Task: Add the "Shop by category" component in the site builder.
Action: Mouse moved to (895, 63)
Screenshot: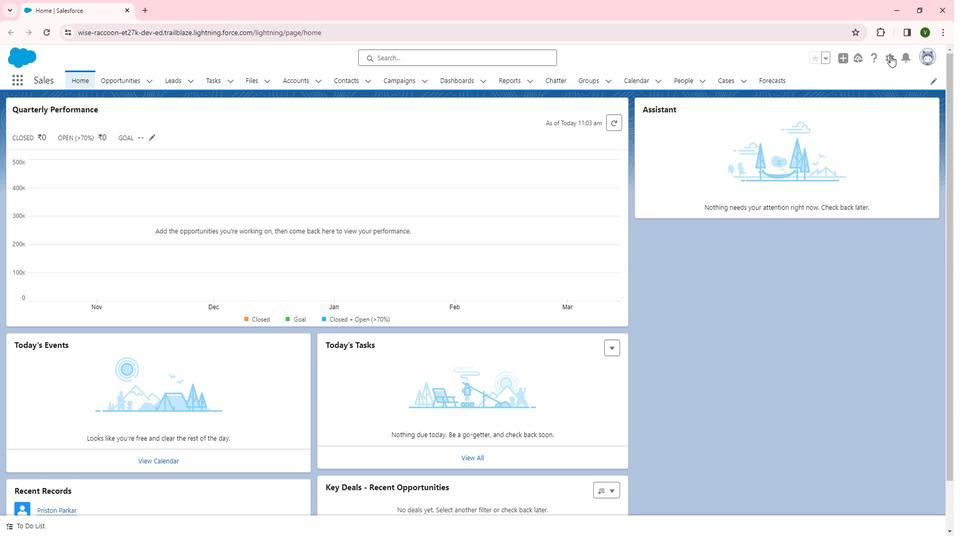 
Action: Mouse pressed left at (895, 63)
Screenshot: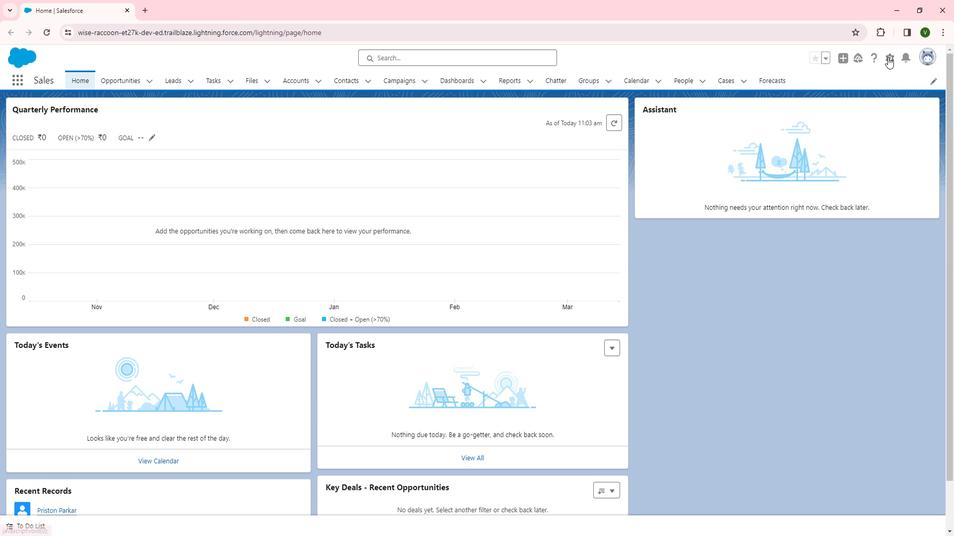 
Action: Mouse moved to (864, 92)
Screenshot: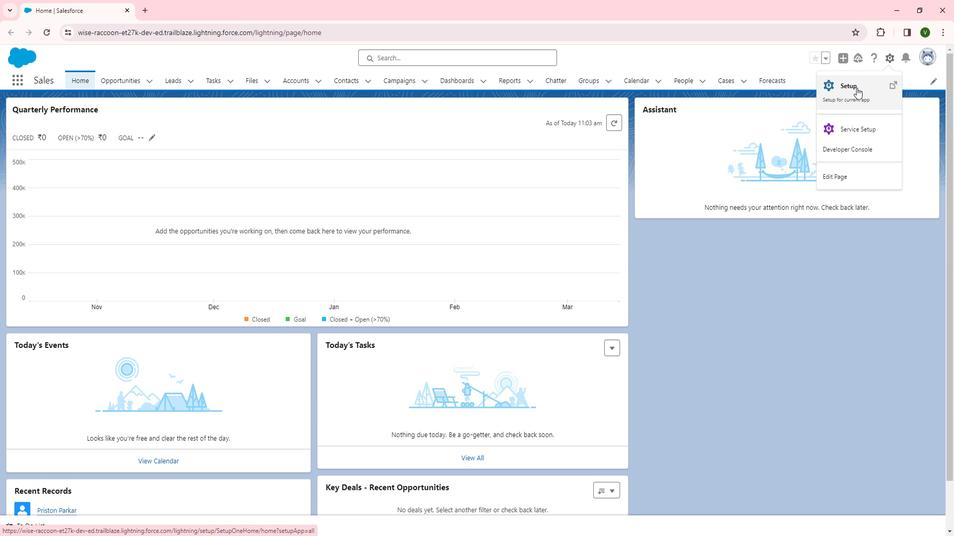 
Action: Mouse pressed left at (864, 92)
Screenshot: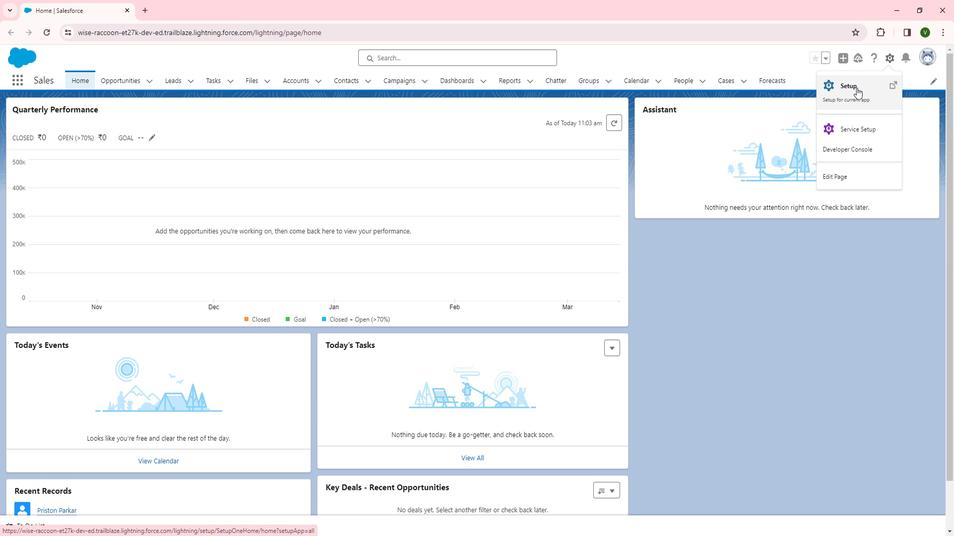 
Action: Mouse moved to (91, 291)
Screenshot: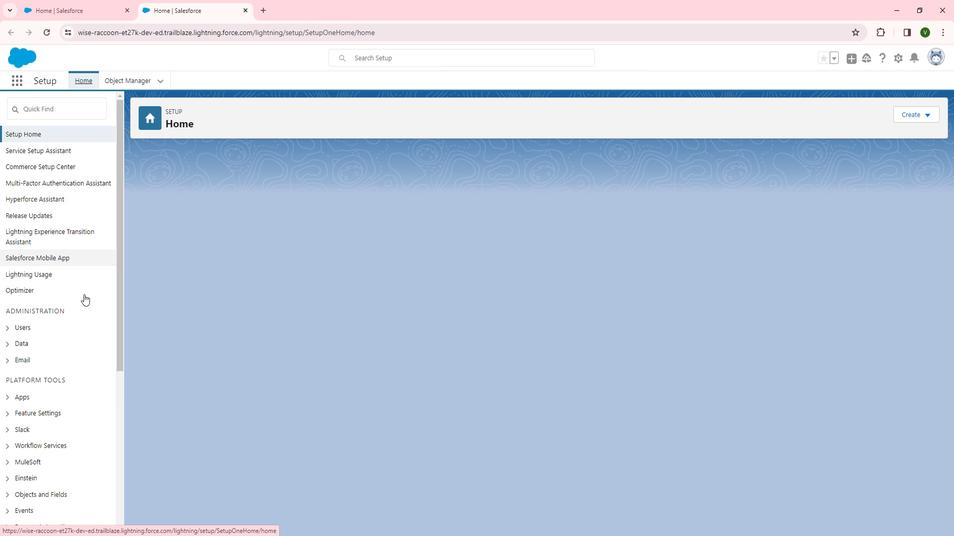 
Action: Mouse scrolled (91, 291) with delta (0, 0)
Screenshot: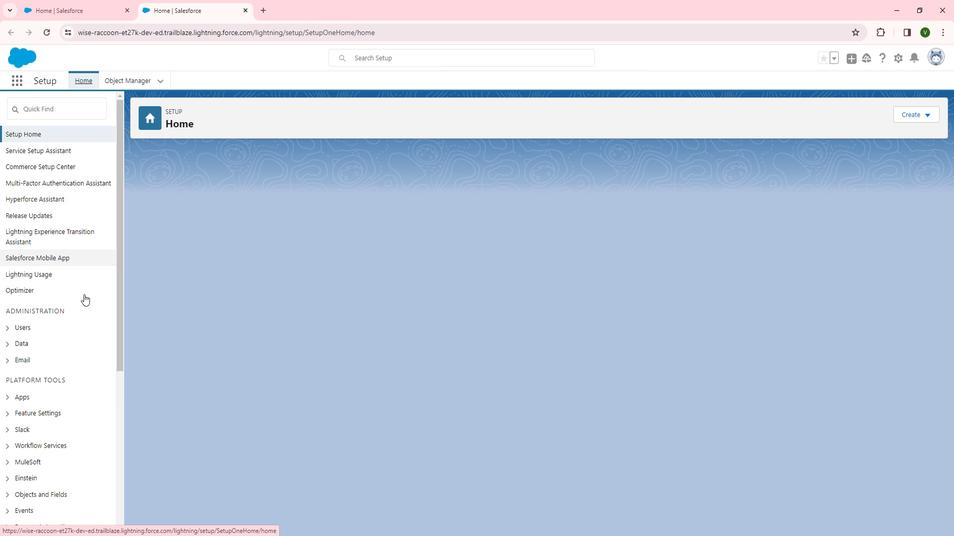 
Action: Mouse scrolled (91, 291) with delta (0, 0)
Screenshot: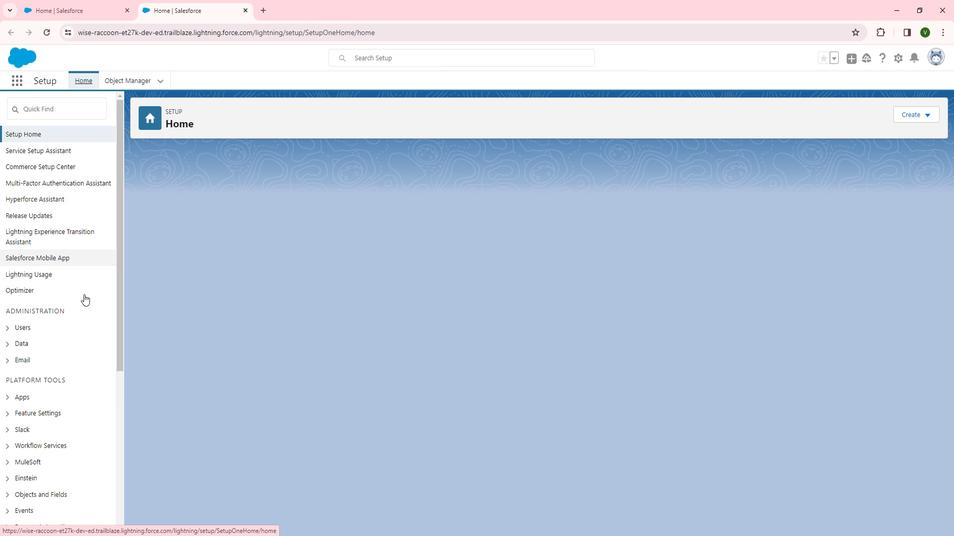 
Action: Mouse scrolled (91, 291) with delta (0, 0)
Screenshot: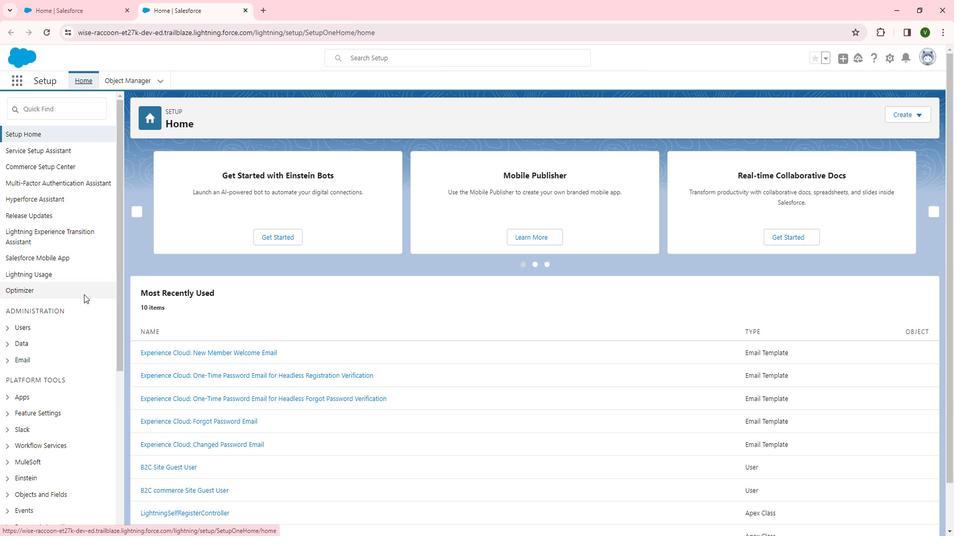 
Action: Mouse scrolled (91, 291) with delta (0, 0)
Screenshot: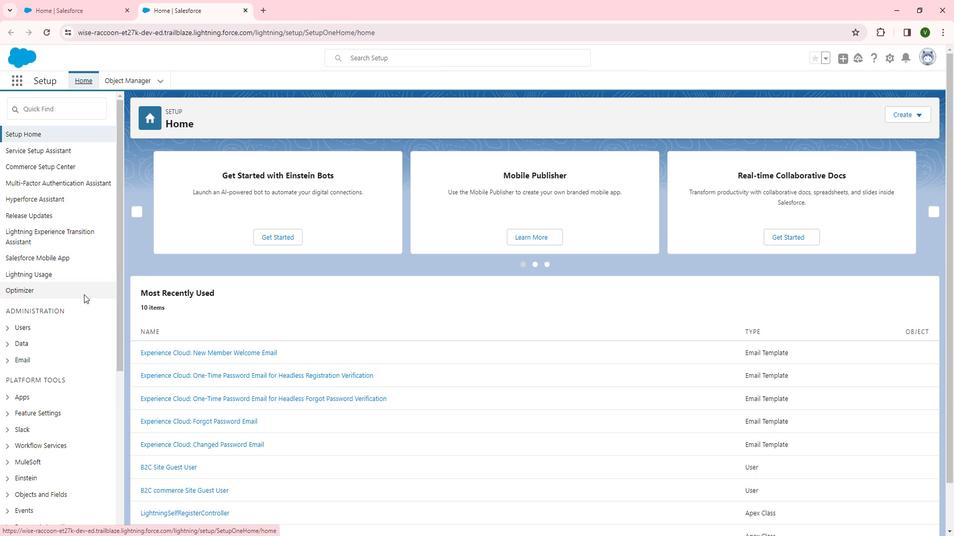 
Action: Mouse moved to (37, 207)
Screenshot: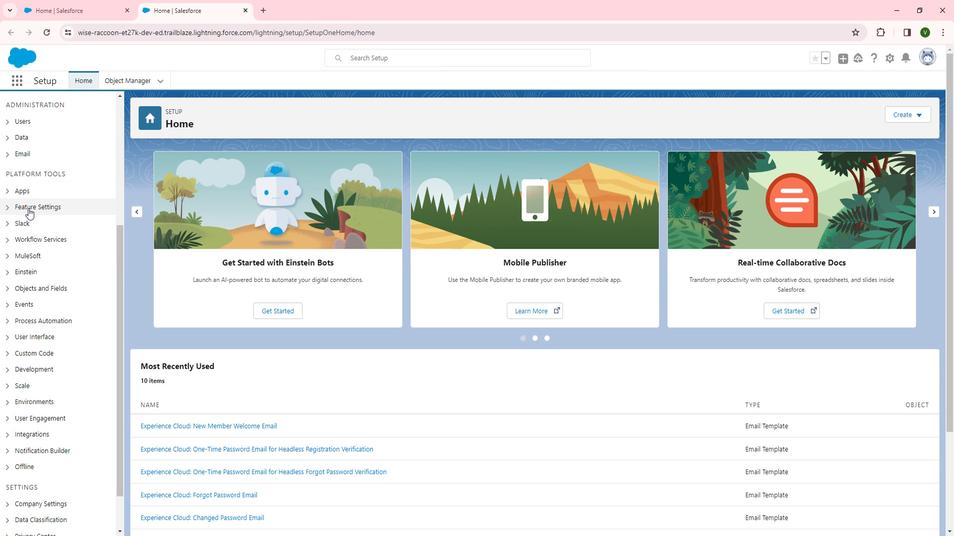 
Action: Mouse pressed left at (37, 207)
Screenshot: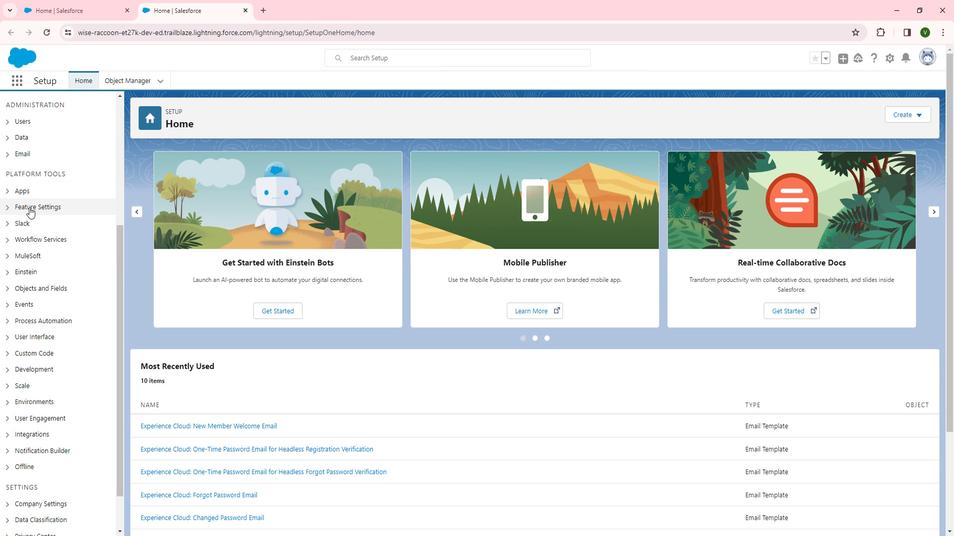 
Action: Mouse moved to (46, 240)
Screenshot: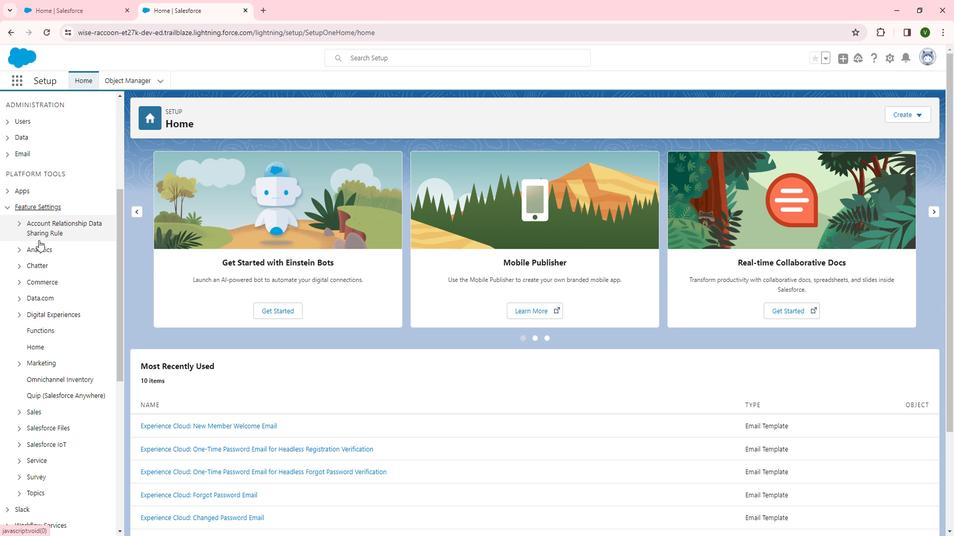 
Action: Mouse scrolled (46, 239) with delta (0, 0)
Screenshot: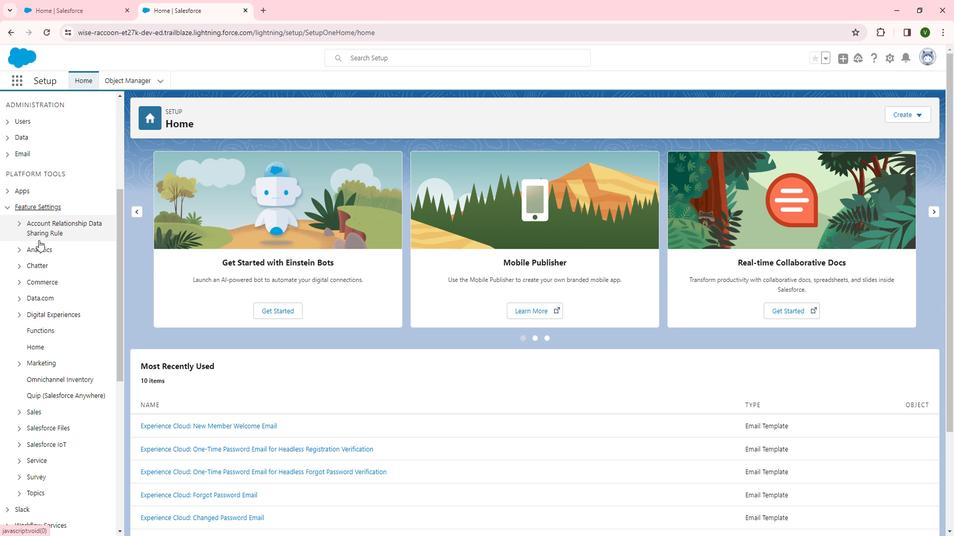 
Action: Mouse scrolled (46, 239) with delta (0, 0)
Screenshot: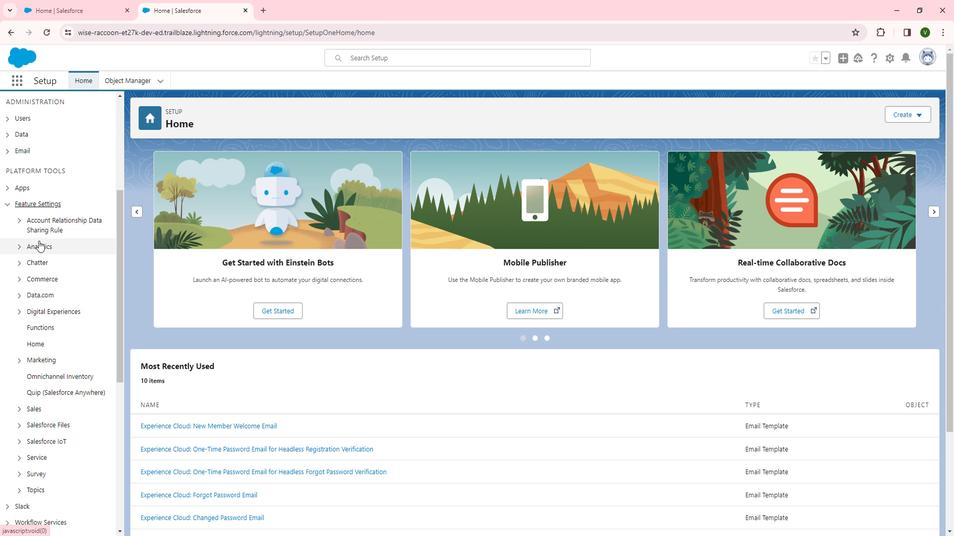 
Action: Mouse moved to (60, 210)
Screenshot: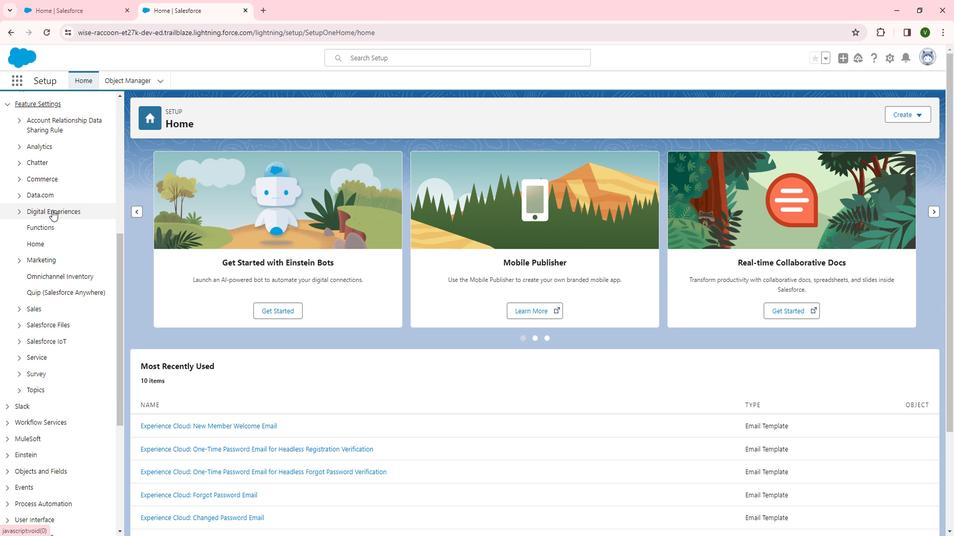 
Action: Mouse pressed left at (60, 210)
Screenshot: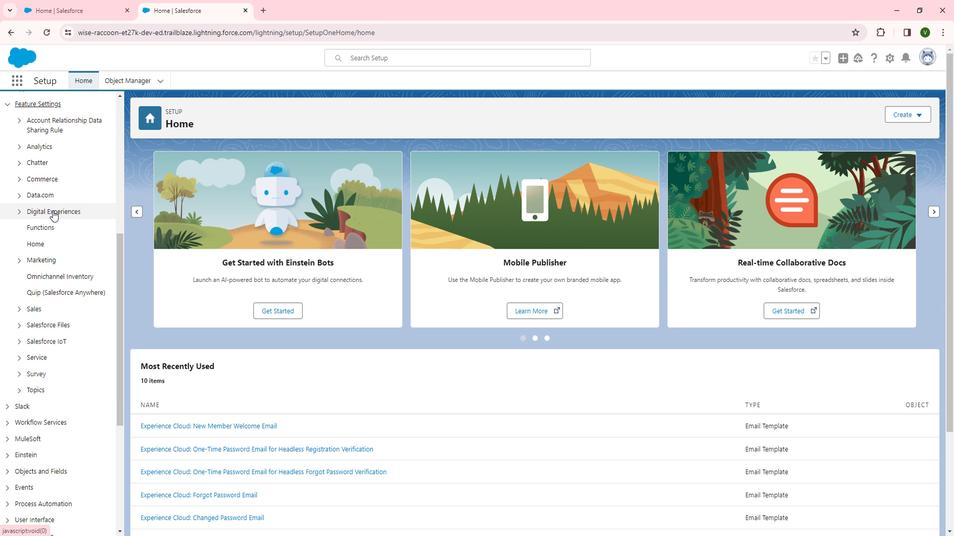 
Action: Mouse moved to (50, 224)
Screenshot: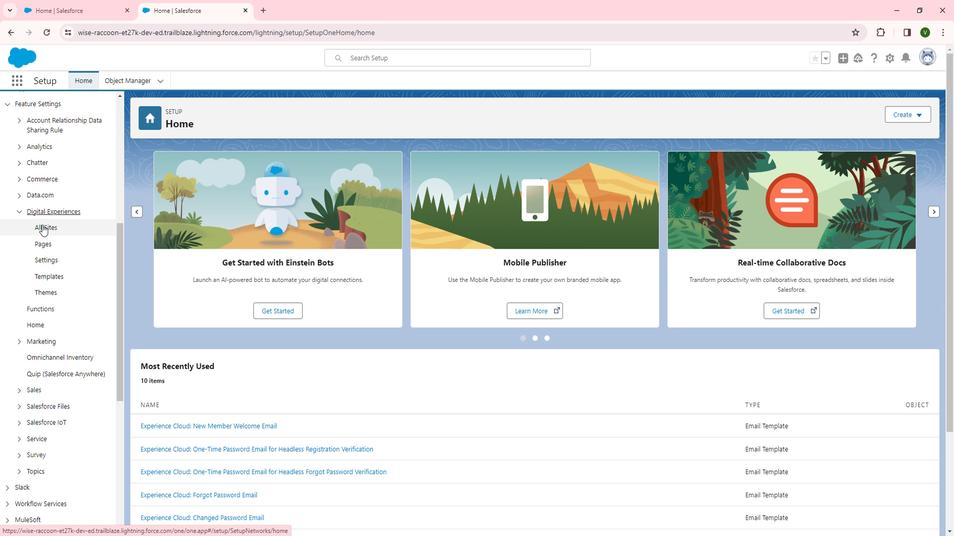
Action: Mouse pressed left at (50, 224)
Screenshot: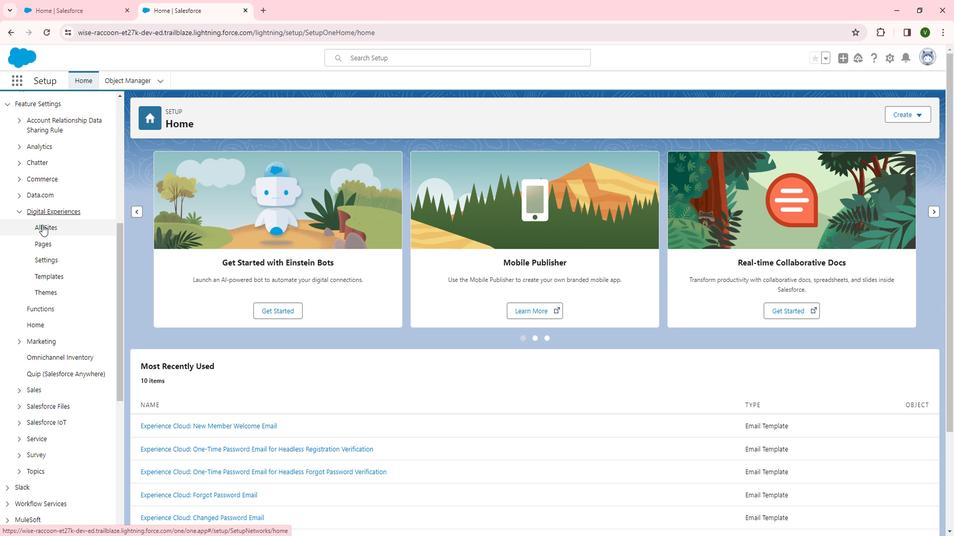 
Action: Mouse moved to (160, 250)
Screenshot: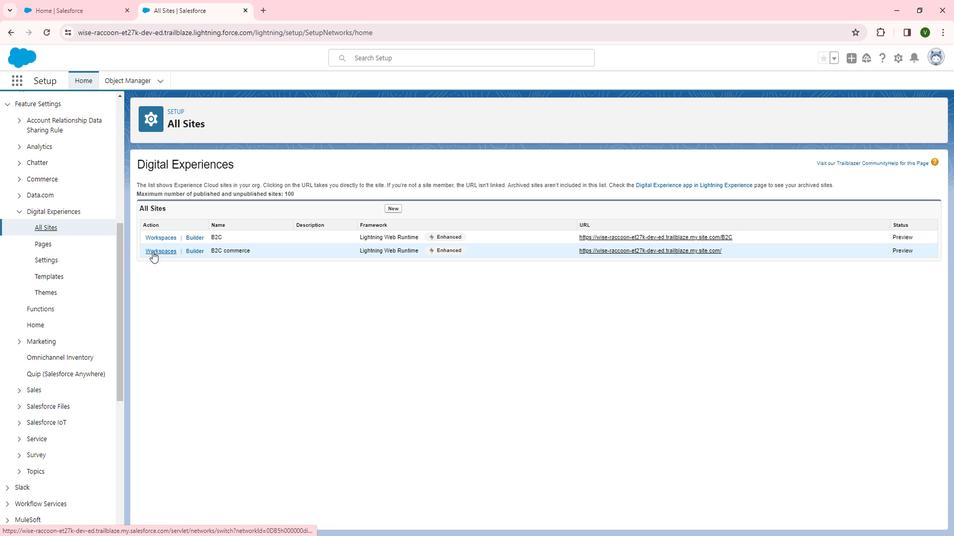 
Action: Mouse pressed left at (160, 250)
Screenshot: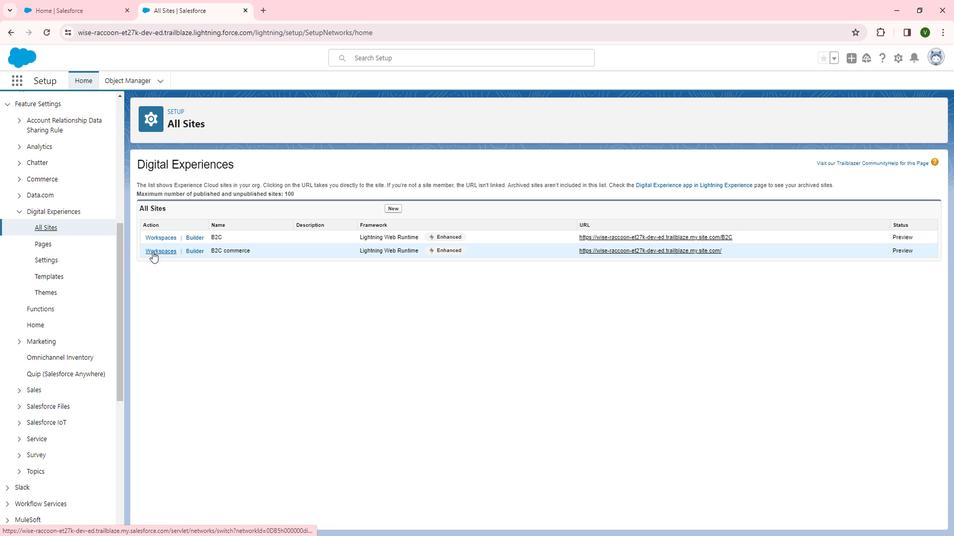 
Action: Mouse moved to (125, 241)
Screenshot: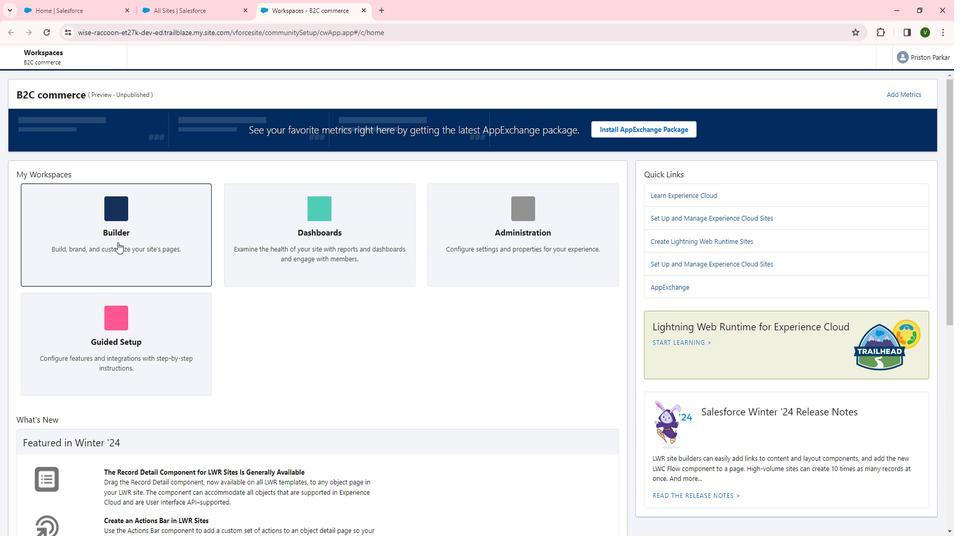 
Action: Mouse pressed left at (125, 241)
Screenshot: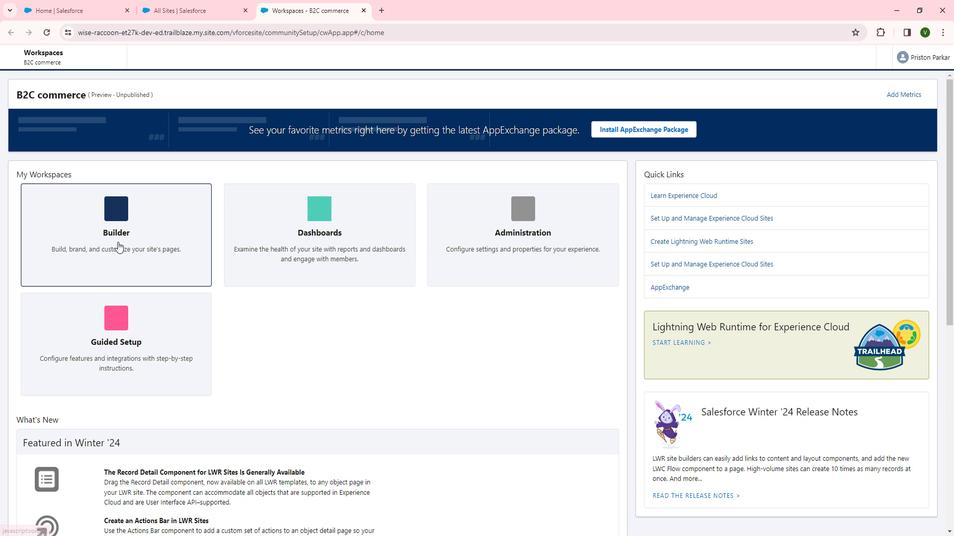 
Action: Mouse moved to (20, 94)
Screenshot: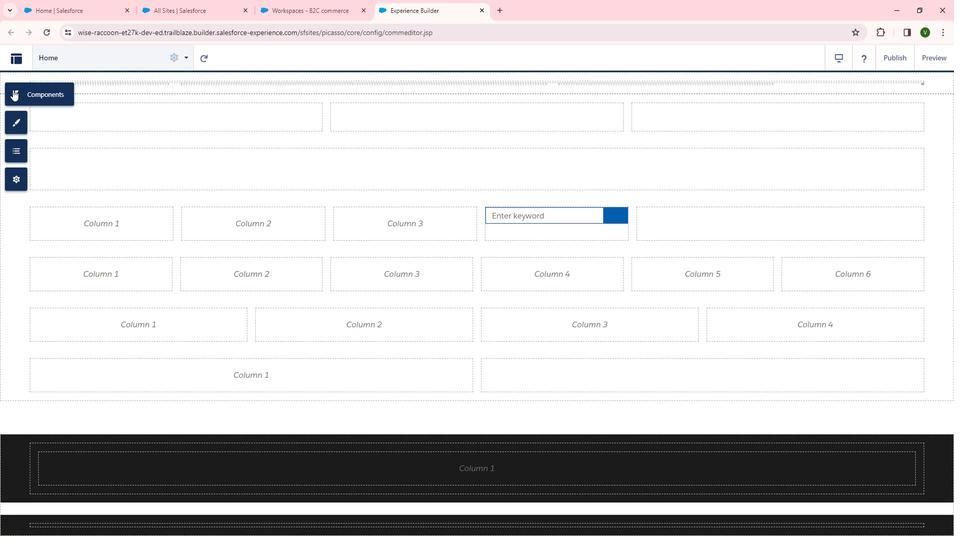 
Action: Mouse pressed left at (20, 94)
Screenshot: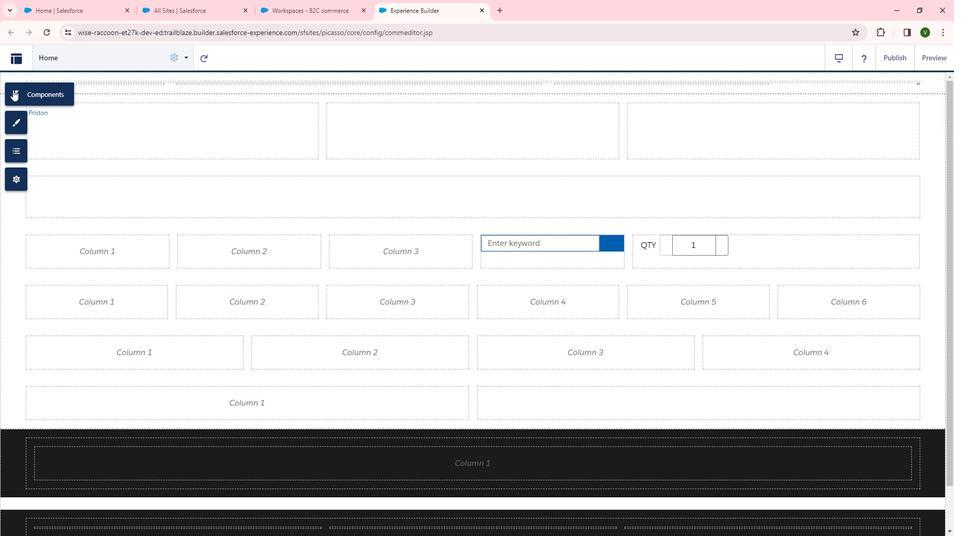
Action: Mouse moved to (234, 307)
Screenshot: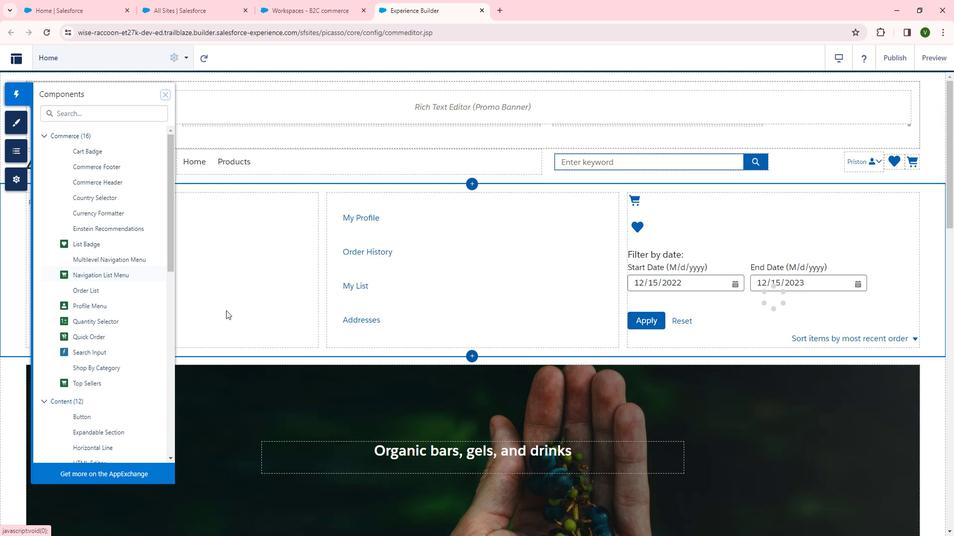 
Action: Mouse scrolled (234, 306) with delta (0, 0)
Screenshot: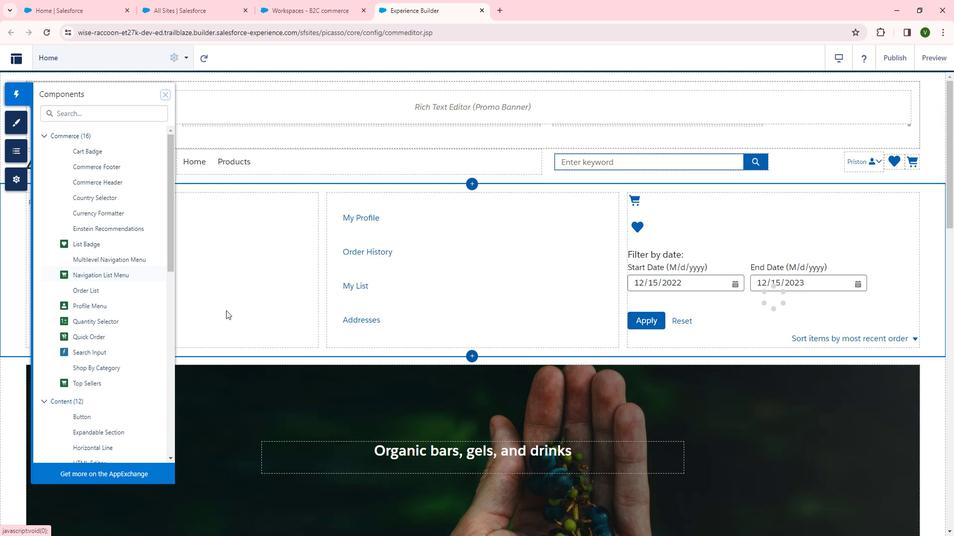 
Action: Mouse scrolled (234, 306) with delta (0, 0)
Screenshot: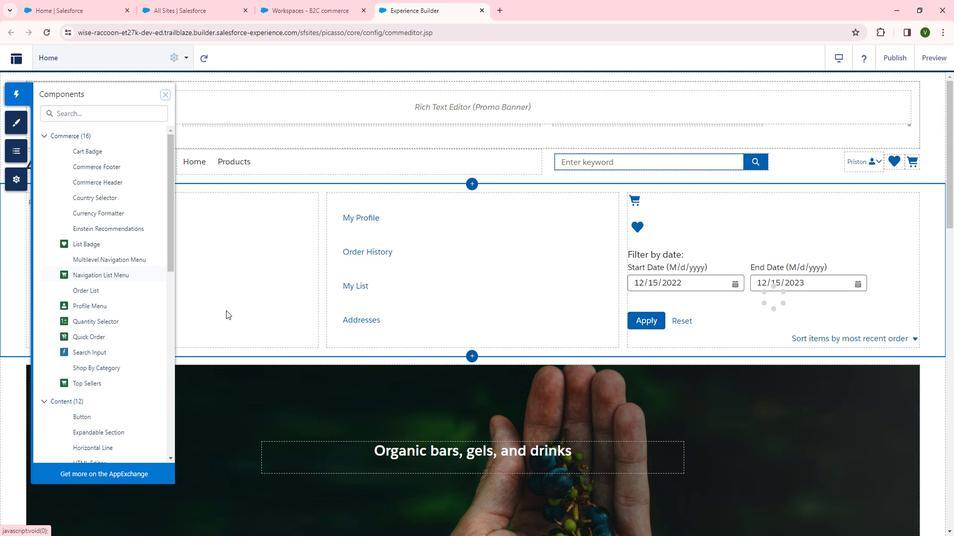 
Action: Mouse scrolled (234, 306) with delta (0, 0)
Screenshot: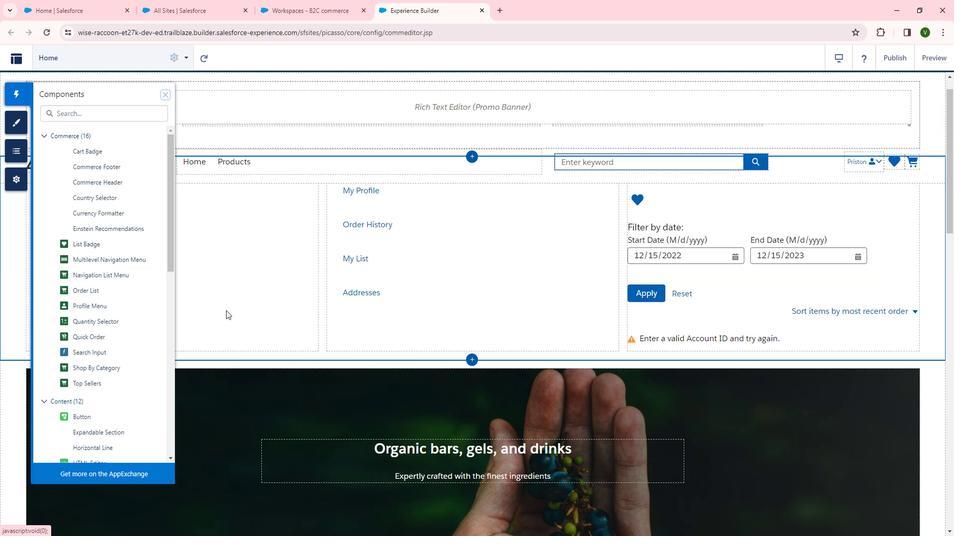 
Action: Mouse scrolled (234, 306) with delta (0, 0)
Screenshot: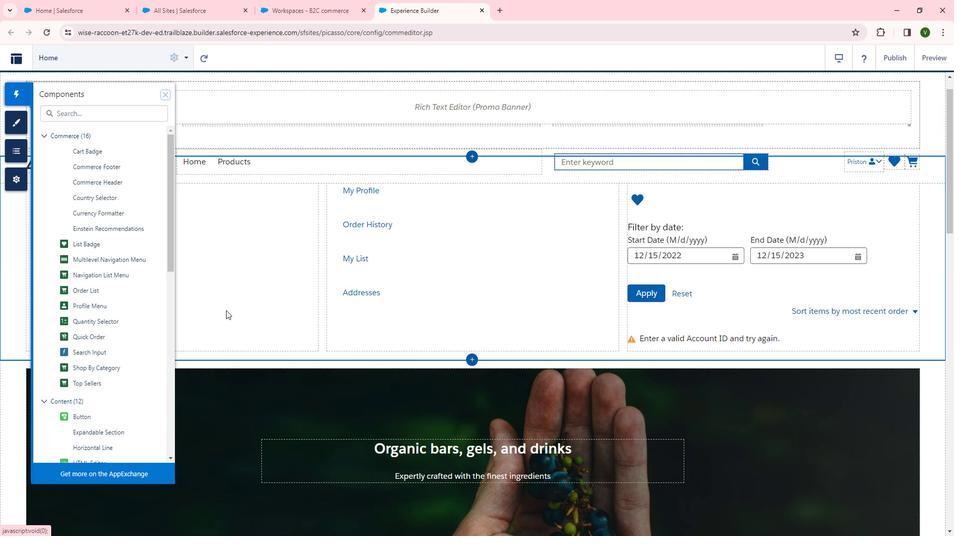 
Action: Mouse scrolled (234, 306) with delta (0, 0)
Screenshot: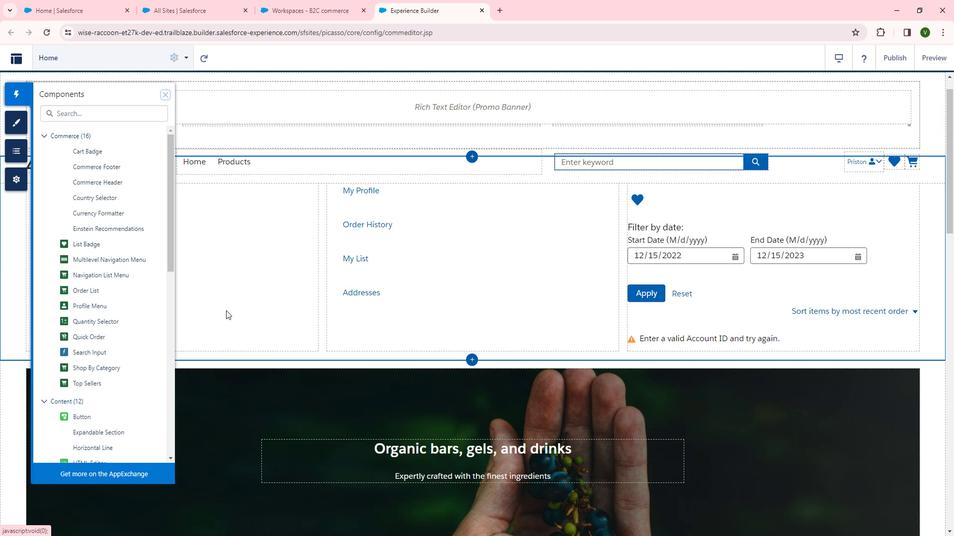 
Action: Mouse scrolled (234, 306) with delta (0, 0)
Screenshot: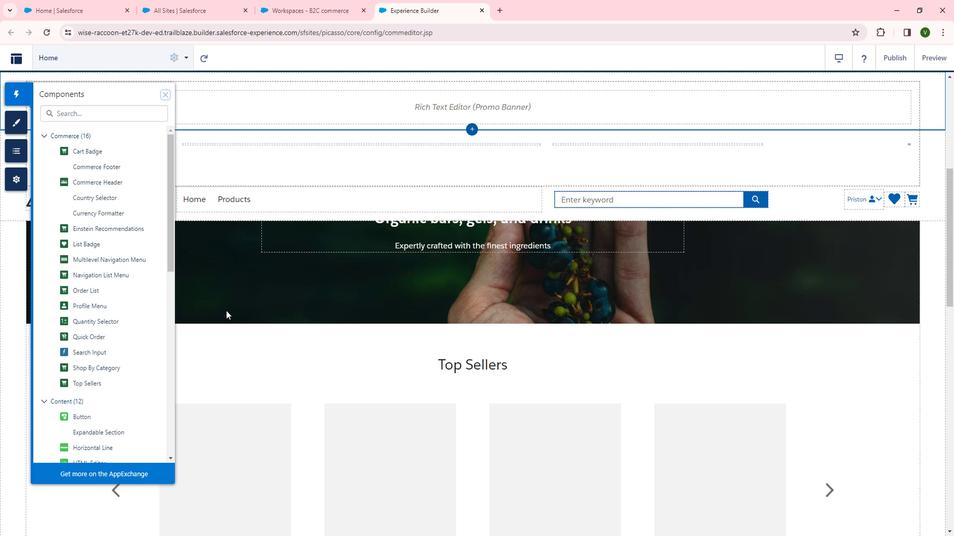 
Action: Mouse scrolled (234, 306) with delta (0, 0)
Screenshot: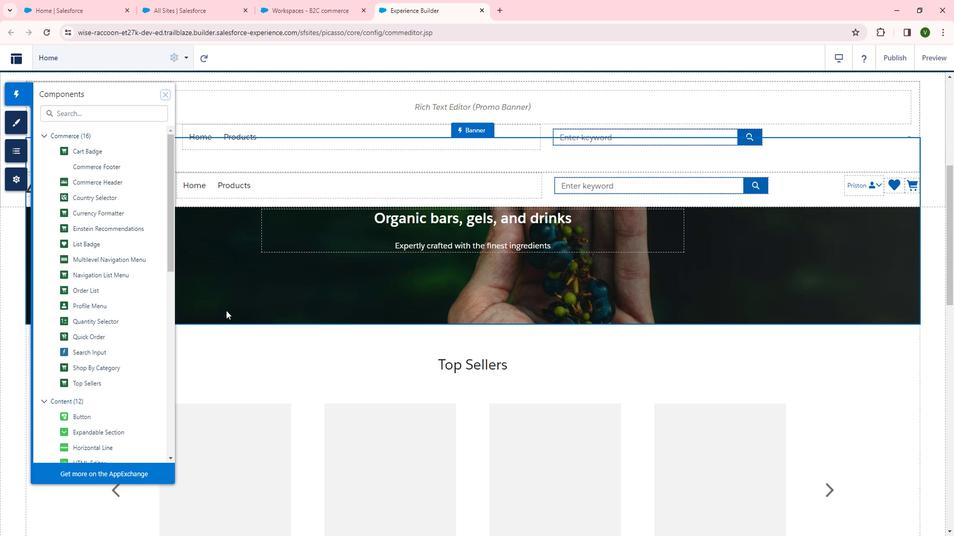 
Action: Mouse scrolled (234, 306) with delta (0, 0)
Screenshot: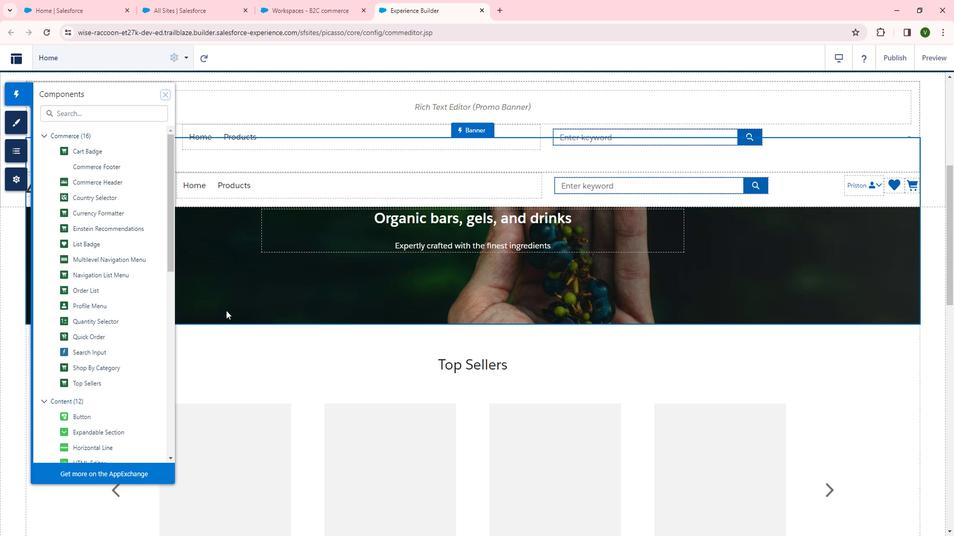 
Action: Mouse scrolled (234, 306) with delta (0, 0)
Screenshot: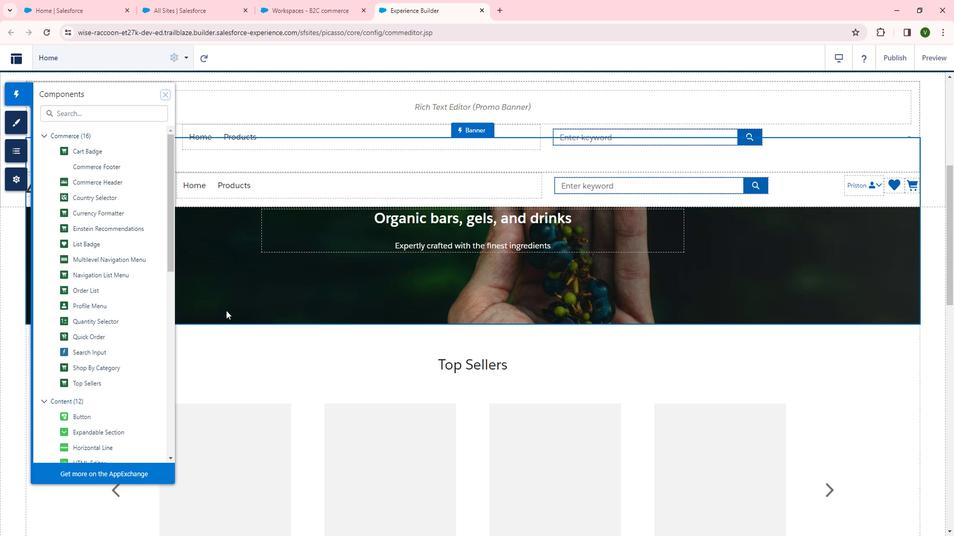 
Action: Mouse scrolled (234, 306) with delta (0, 0)
Screenshot: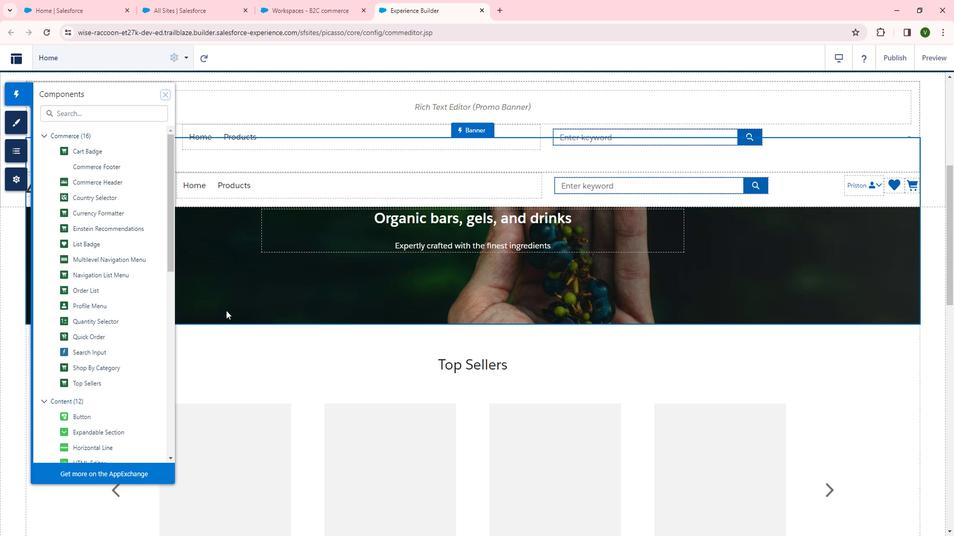 
Action: Mouse scrolled (234, 306) with delta (0, 0)
Screenshot: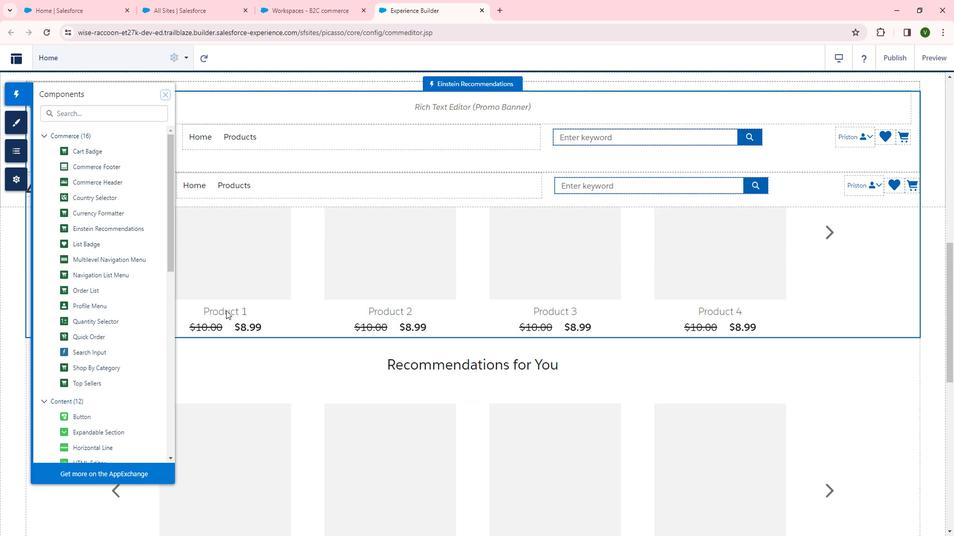 
Action: Mouse scrolled (234, 306) with delta (0, 0)
Screenshot: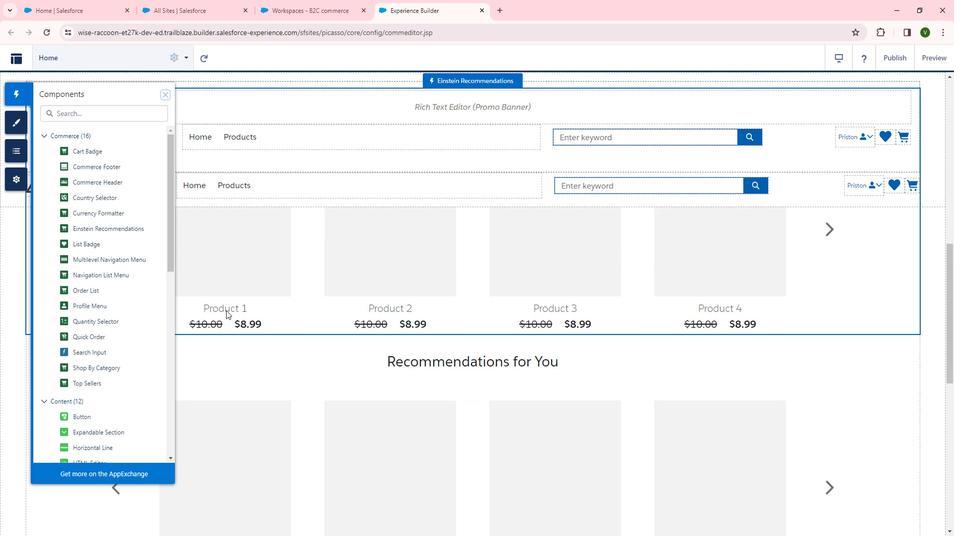 
Action: Mouse scrolled (234, 306) with delta (0, 0)
Screenshot: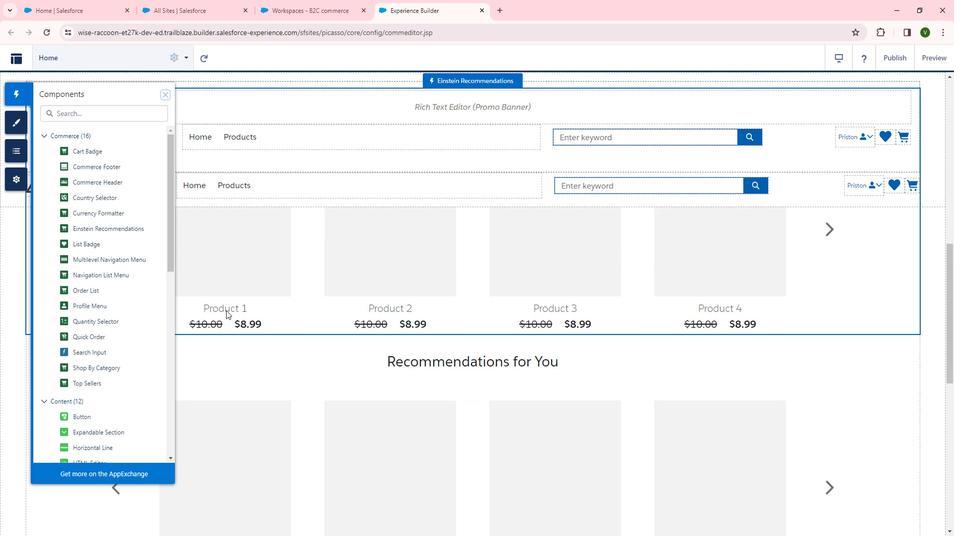 
Action: Mouse scrolled (234, 306) with delta (0, 0)
Screenshot: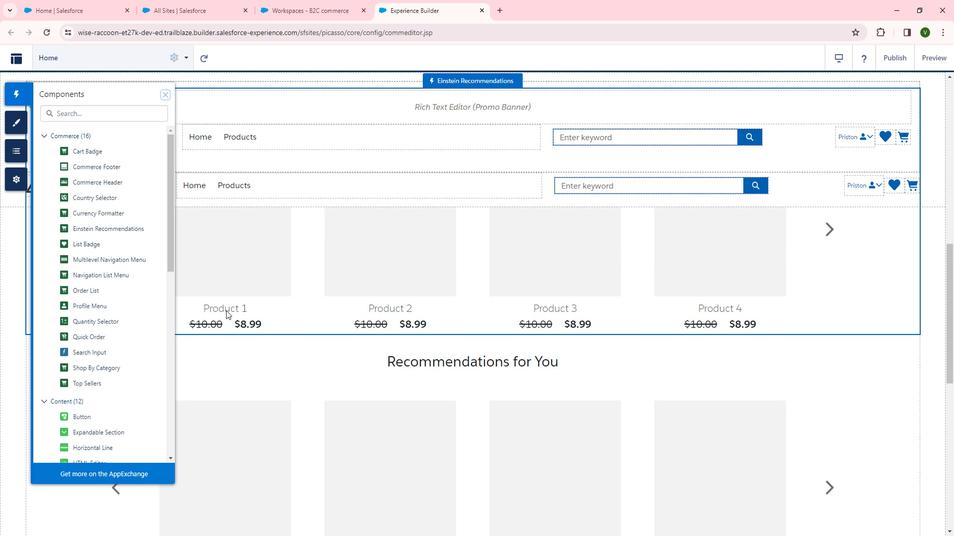 
Action: Mouse scrolled (234, 306) with delta (0, 0)
Screenshot: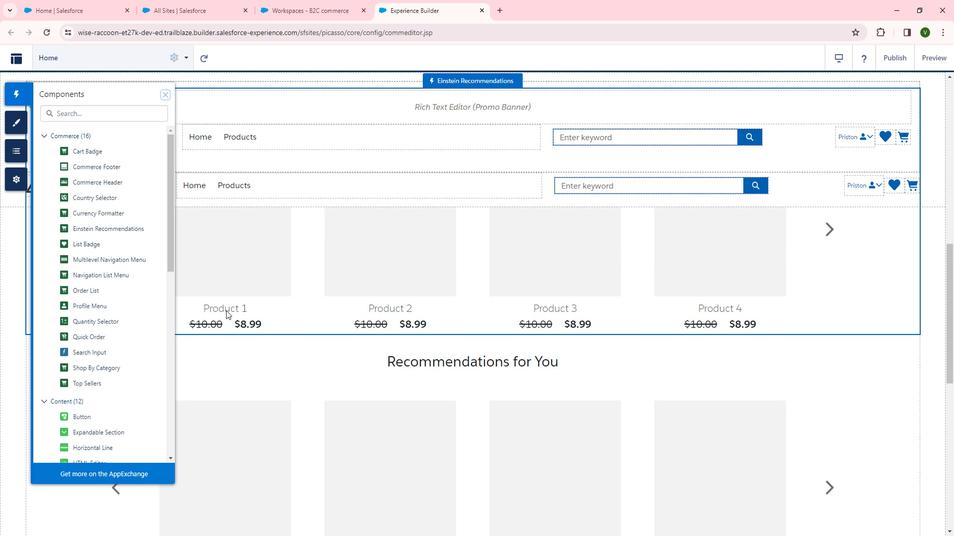 
Action: Mouse scrolled (234, 306) with delta (0, 0)
Screenshot: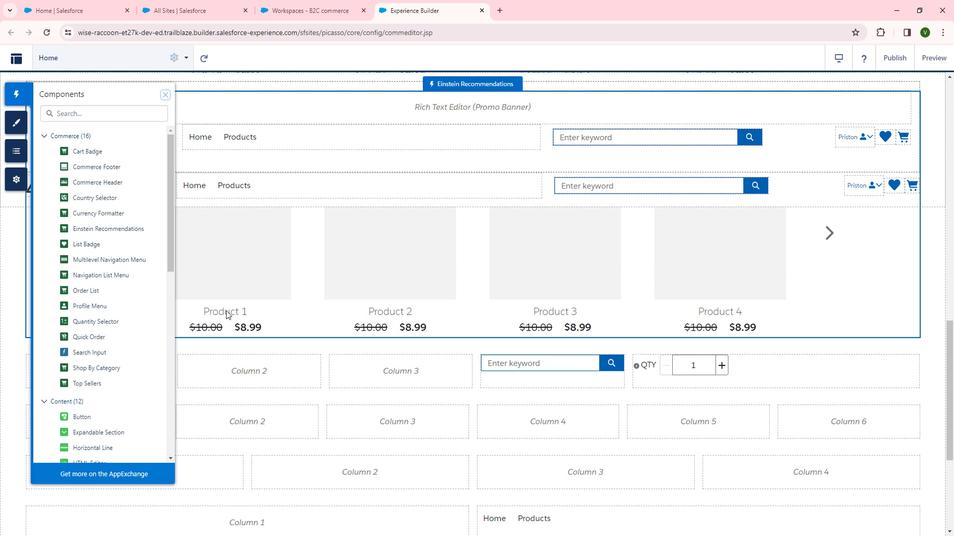 
Action: Mouse scrolled (234, 306) with delta (0, 0)
Screenshot: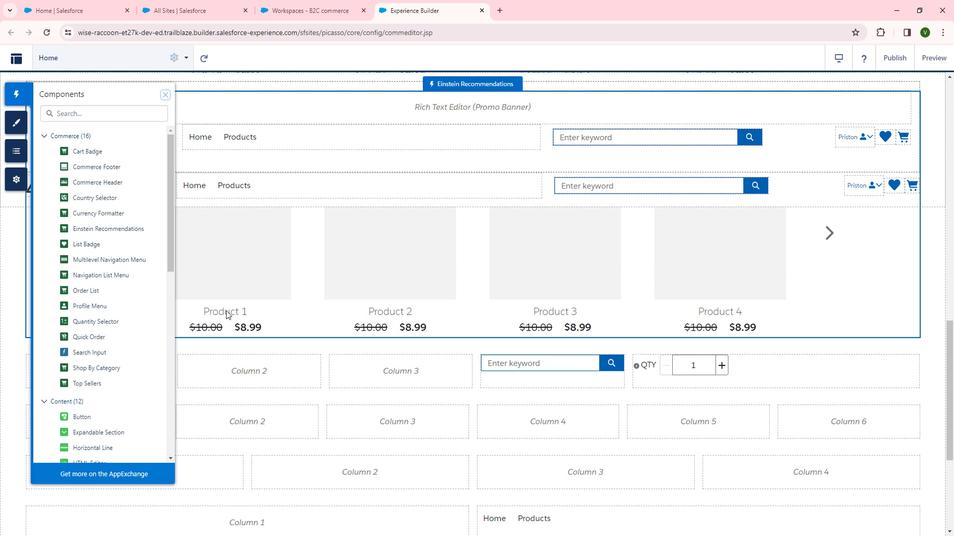 
Action: Mouse scrolled (234, 306) with delta (0, 0)
Screenshot: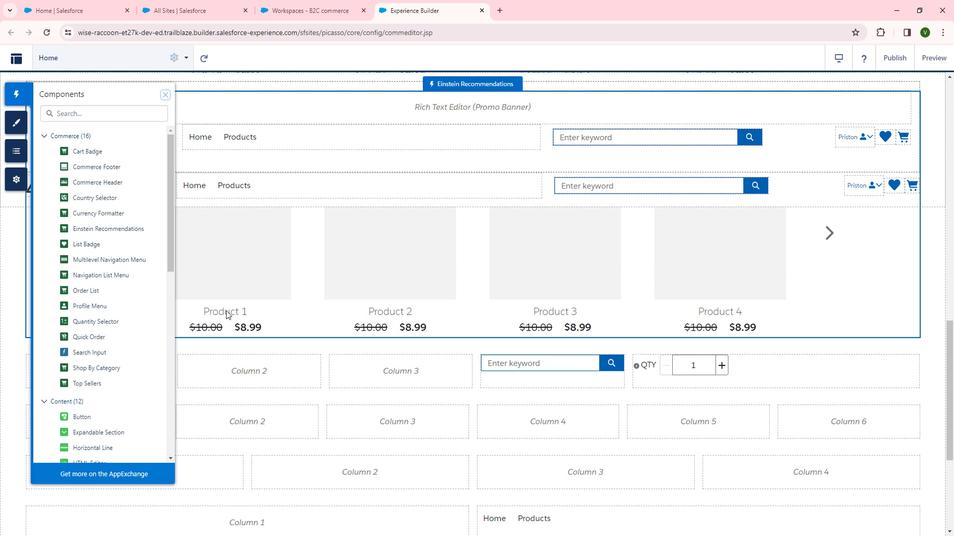 
Action: Mouse scrolled (234, 306) with delta (0, 0)
Screenshot: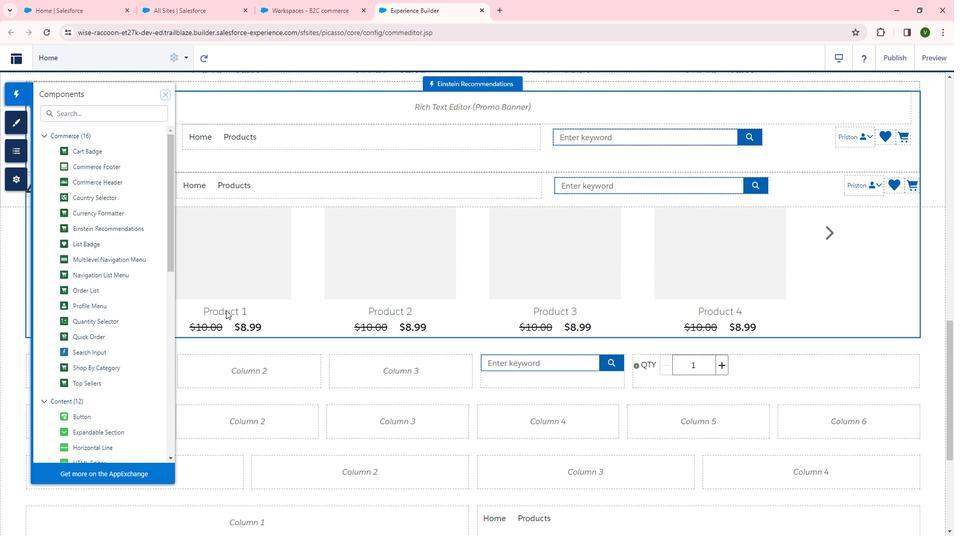 
Action: Mouse scrolled (234, 306) with delta (0, 0)
Screenshot: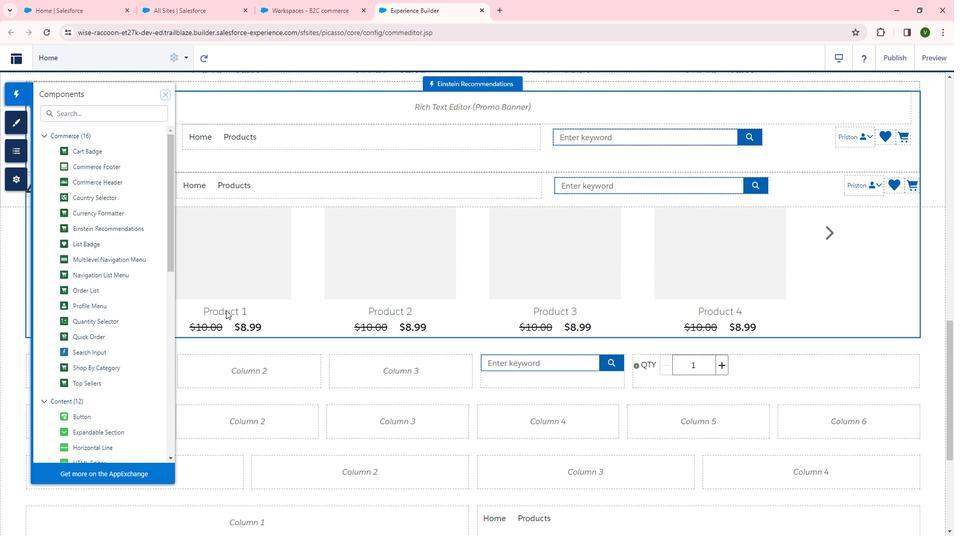 
Action: Mouse moved to (223, 313)
Screenshot: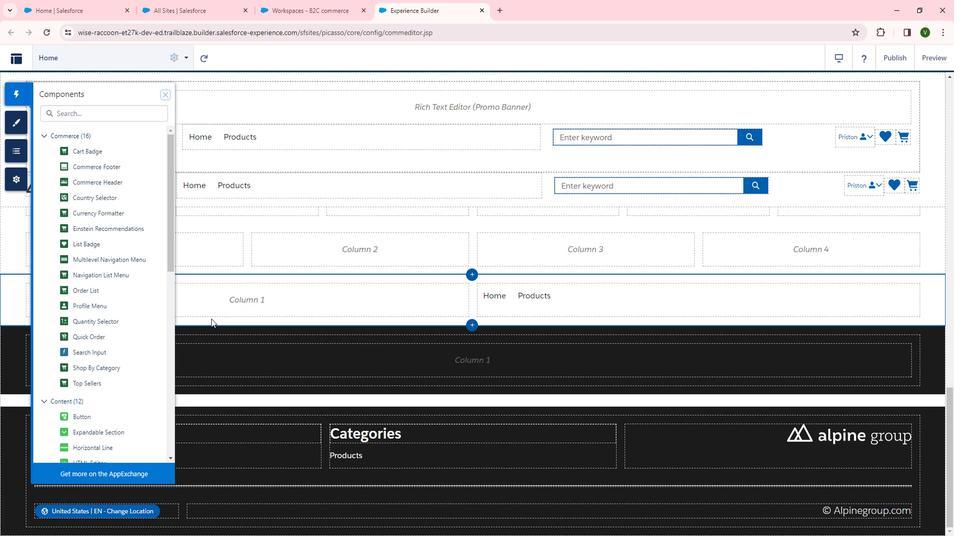 
Action: Mouse scrolled (223, 313) with delta (0, 0)
Screenshot: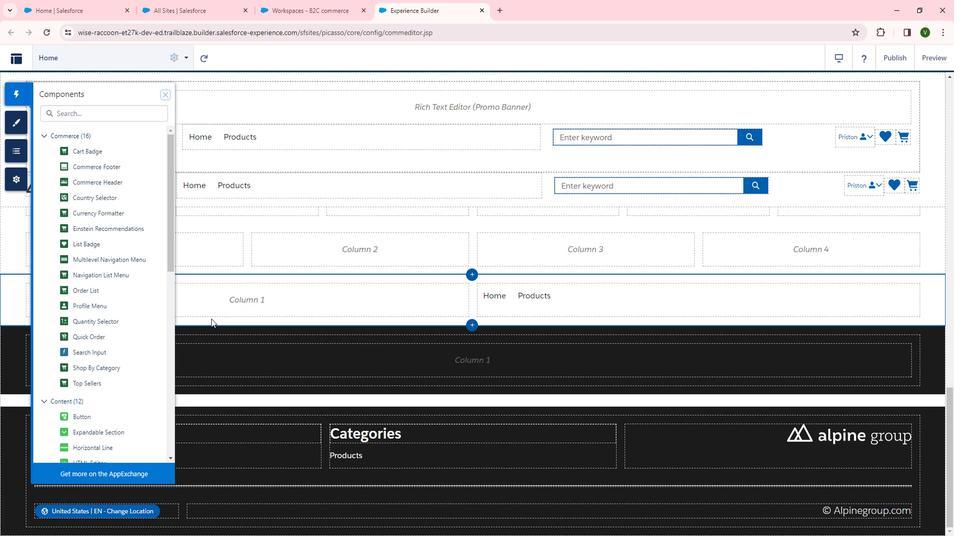 
Action: Mouse moved to (217, 316)
Screenshot: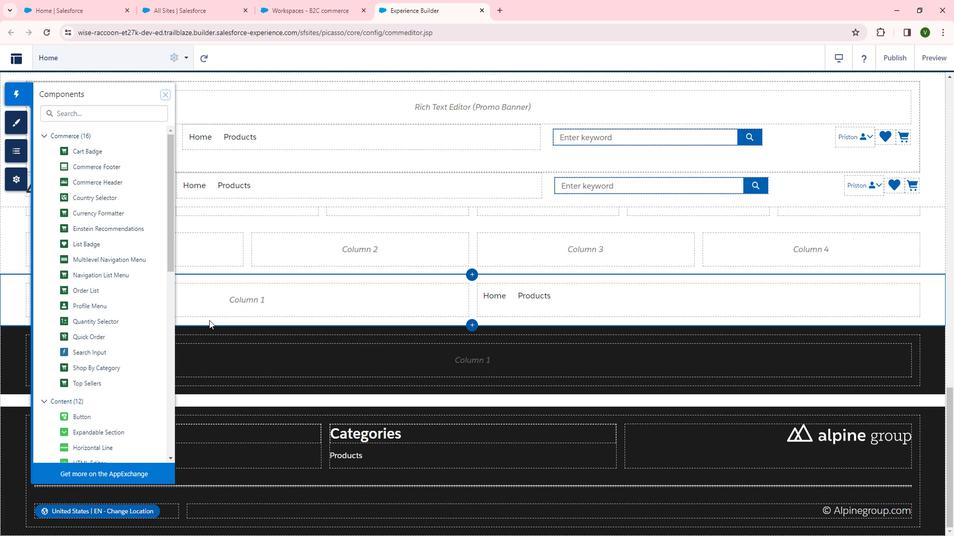
Action: Mouse scrolled (217, 316) with delta (0, 0)
Screenshot: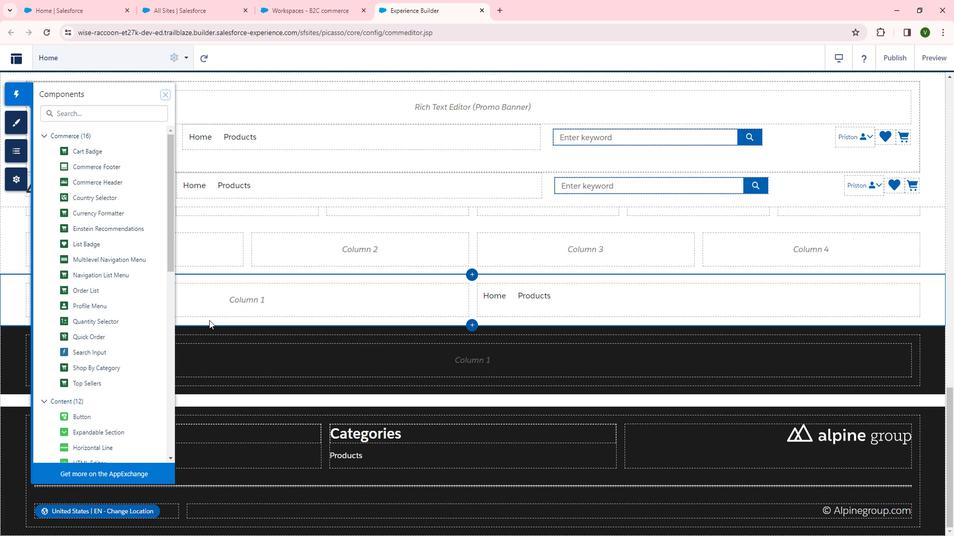 
Action: Mouse scrolled (217, 316) with delta (0, 0)
Screenshot: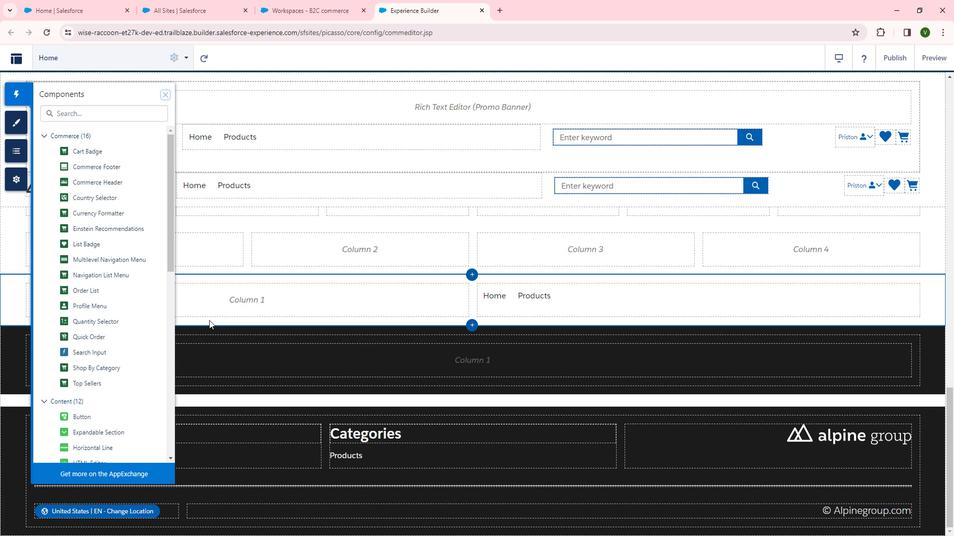 
Action: Mouse moved to (109, 361)
Screenshot: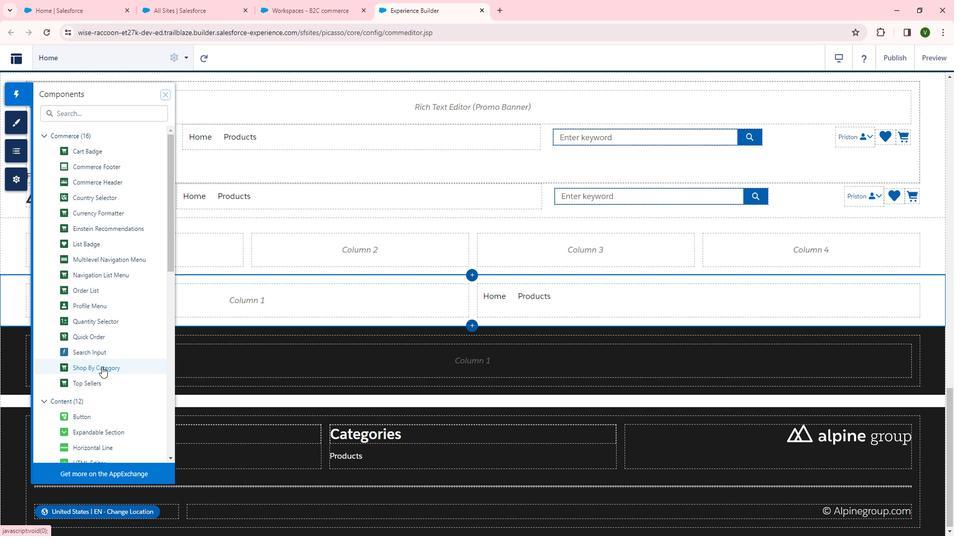 
Action: Mouse pressed left at (109, 361)
Screenshot: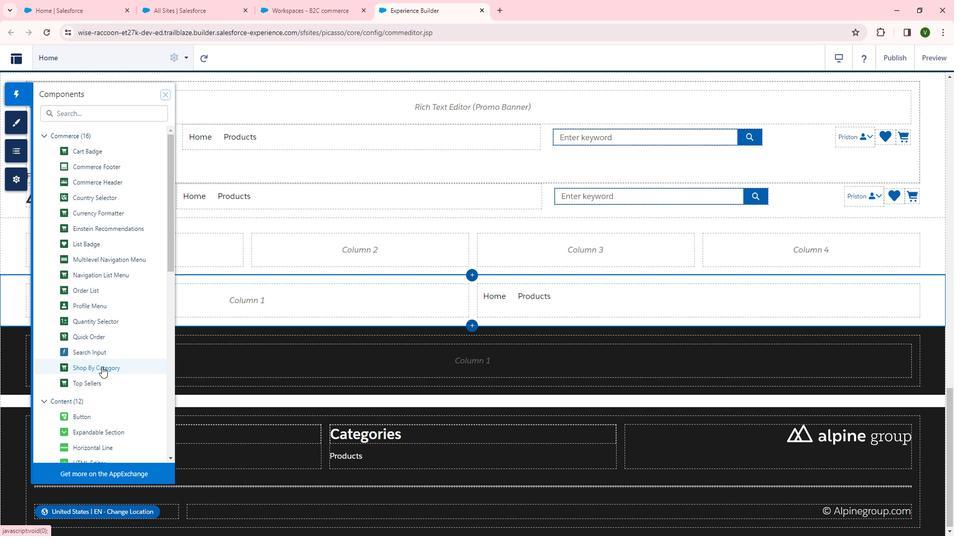 
Action: Mouse moved to (378, 242)
Screenshot: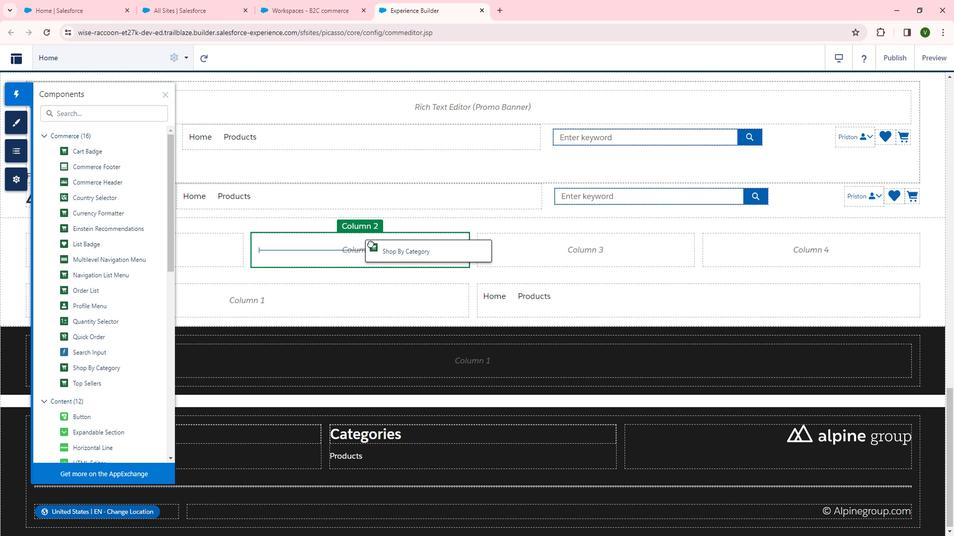 
